 Task: When a card is added to the list "to do" then copy the card to the bottom.
Action: Mouse pressed left at (942, 282)
Screenshot: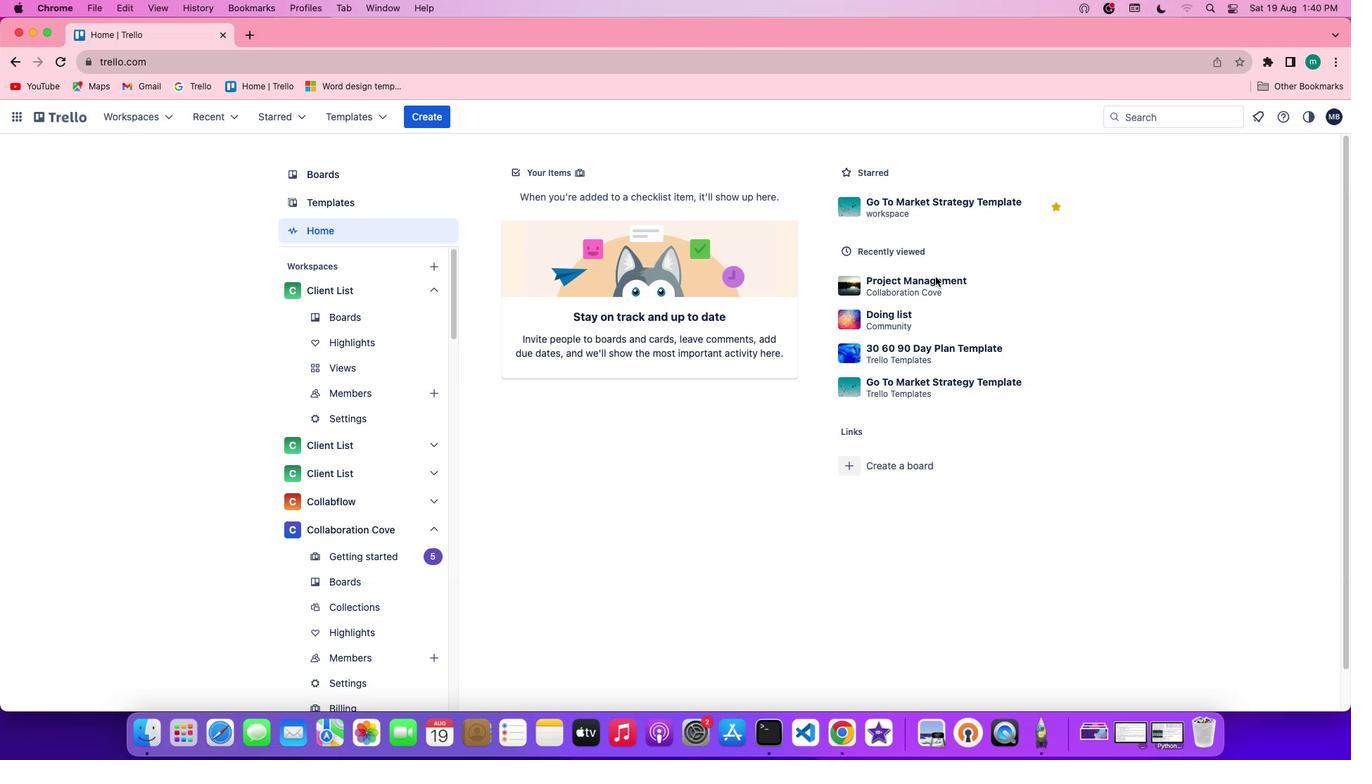 
Action: Mouse pressed left at (942, 282)
Screenshot: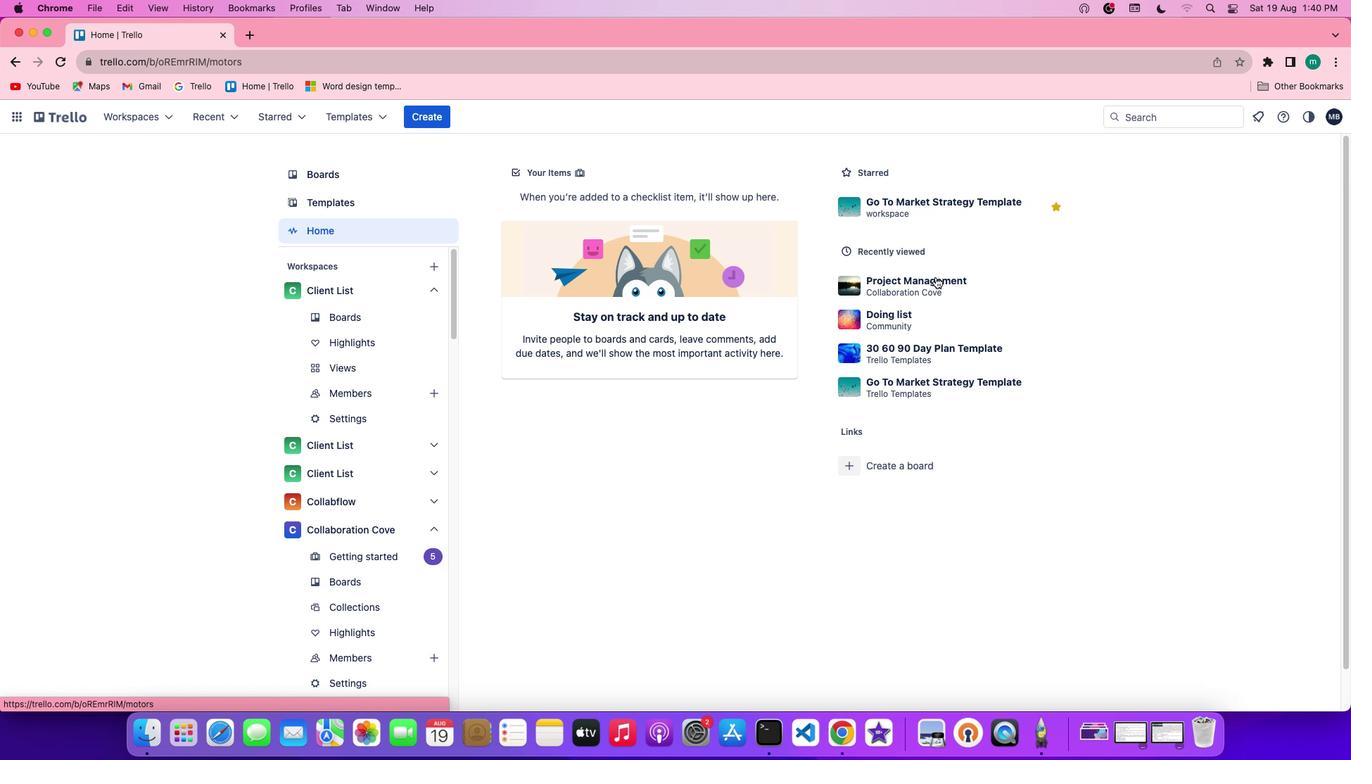 
Action: Mouse moved to (594, 225)
Screenshot: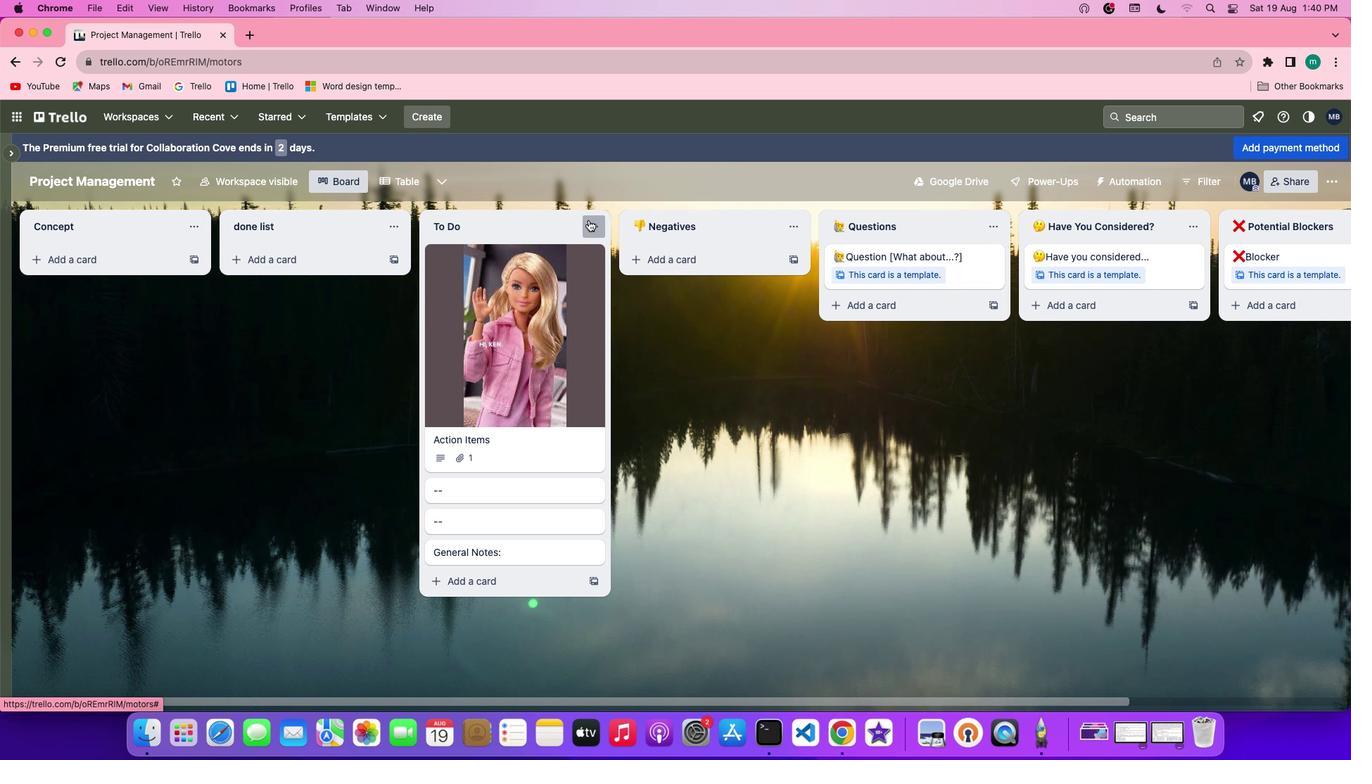 
Action: Mouse pressed left at (594, 225)
Screenshot: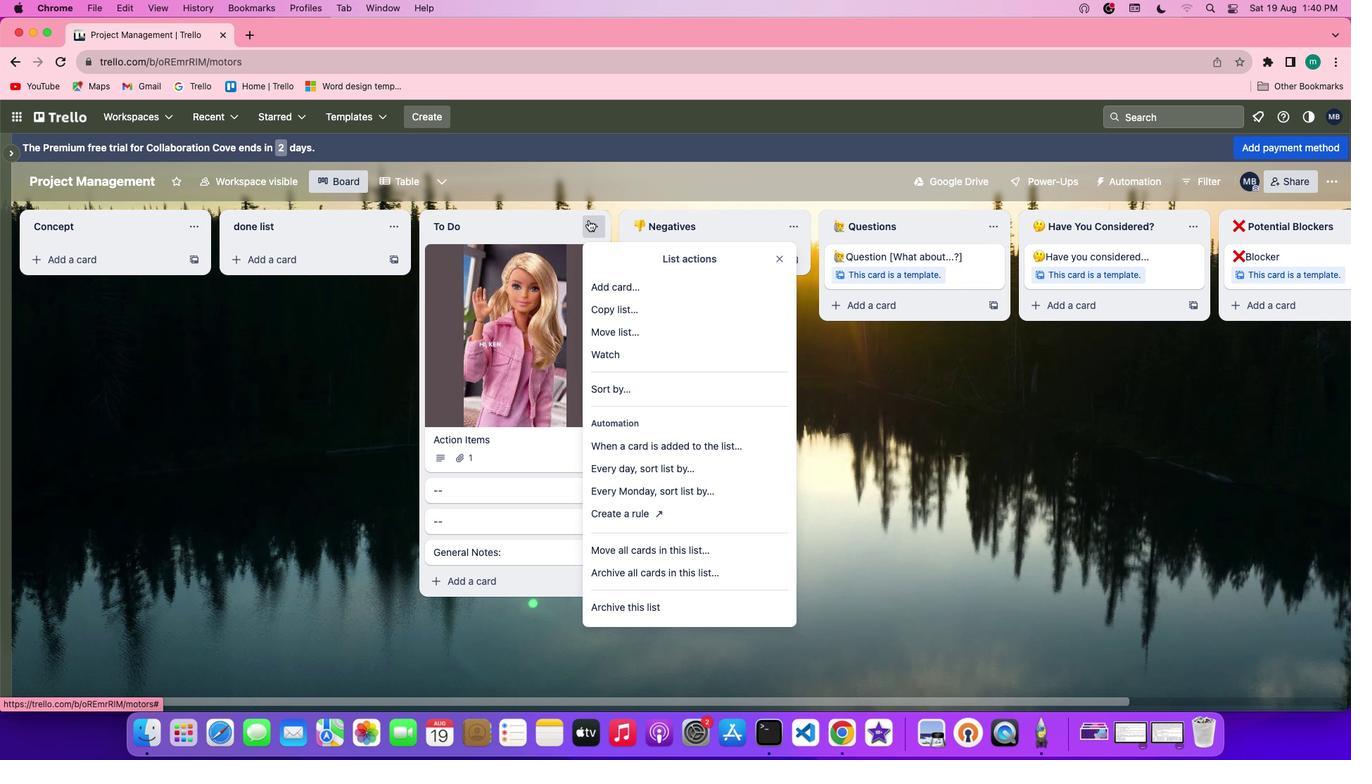 
Action: Mouse moved to (628, 451)
Screenshot: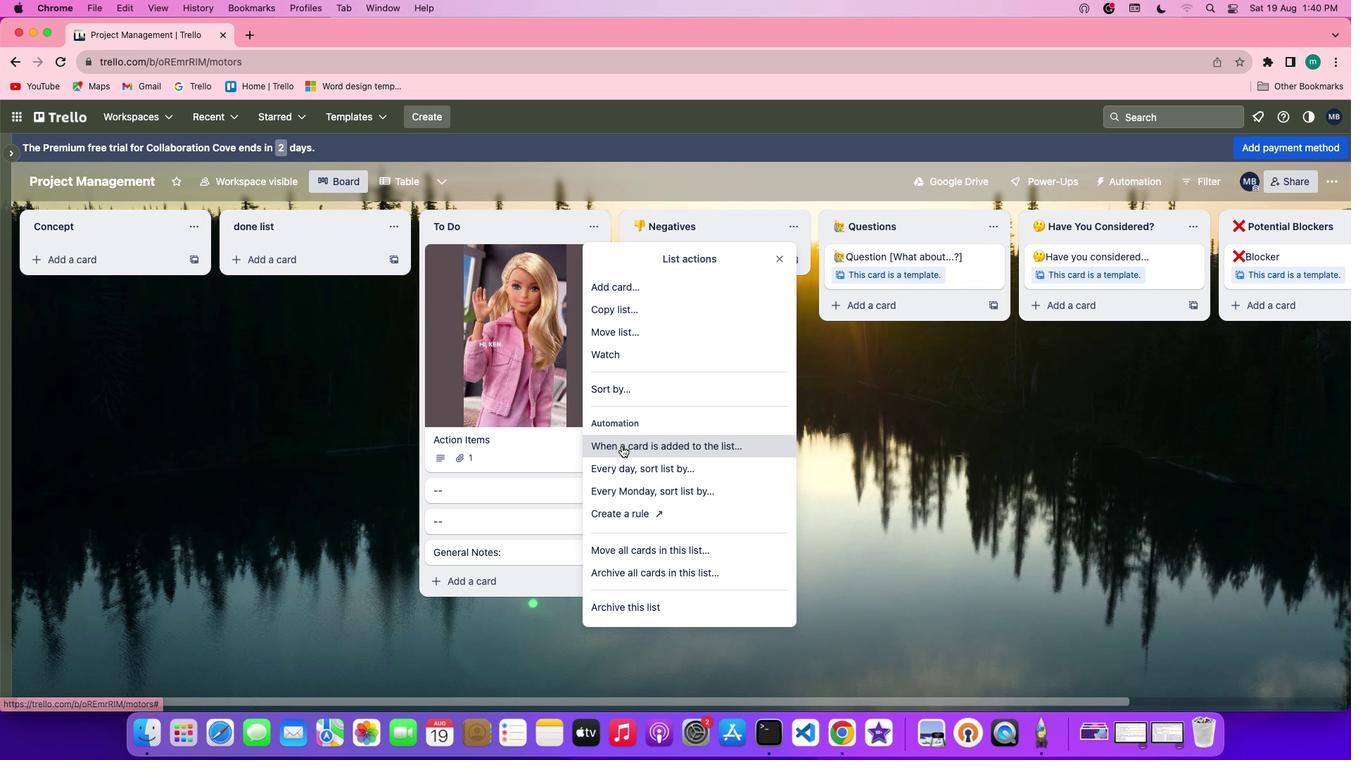 
Action: Mouse pressed left at (628, 451)
Screenshot: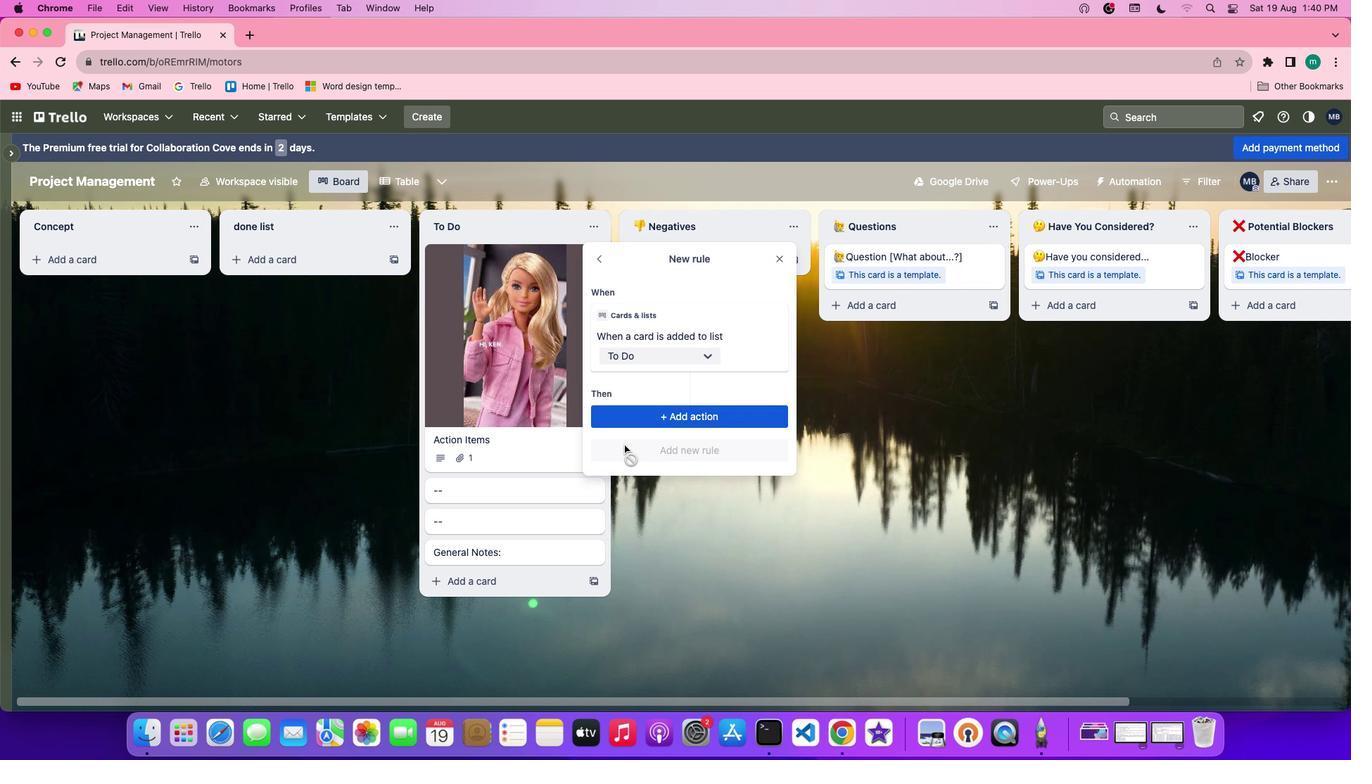 
Action: Mouse moved to (656, 418)
Screenshot: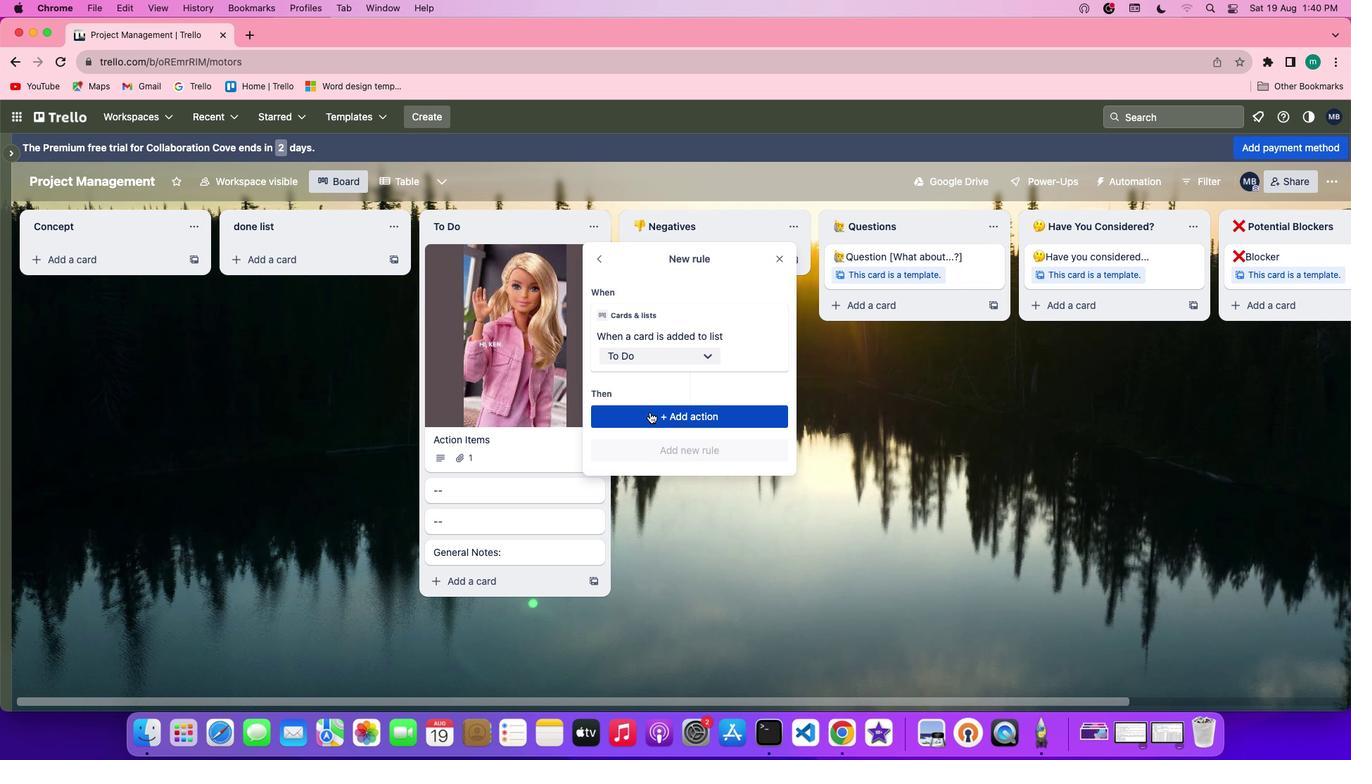 
Action: Mouse pressed left at (656, 418)
Screenshot: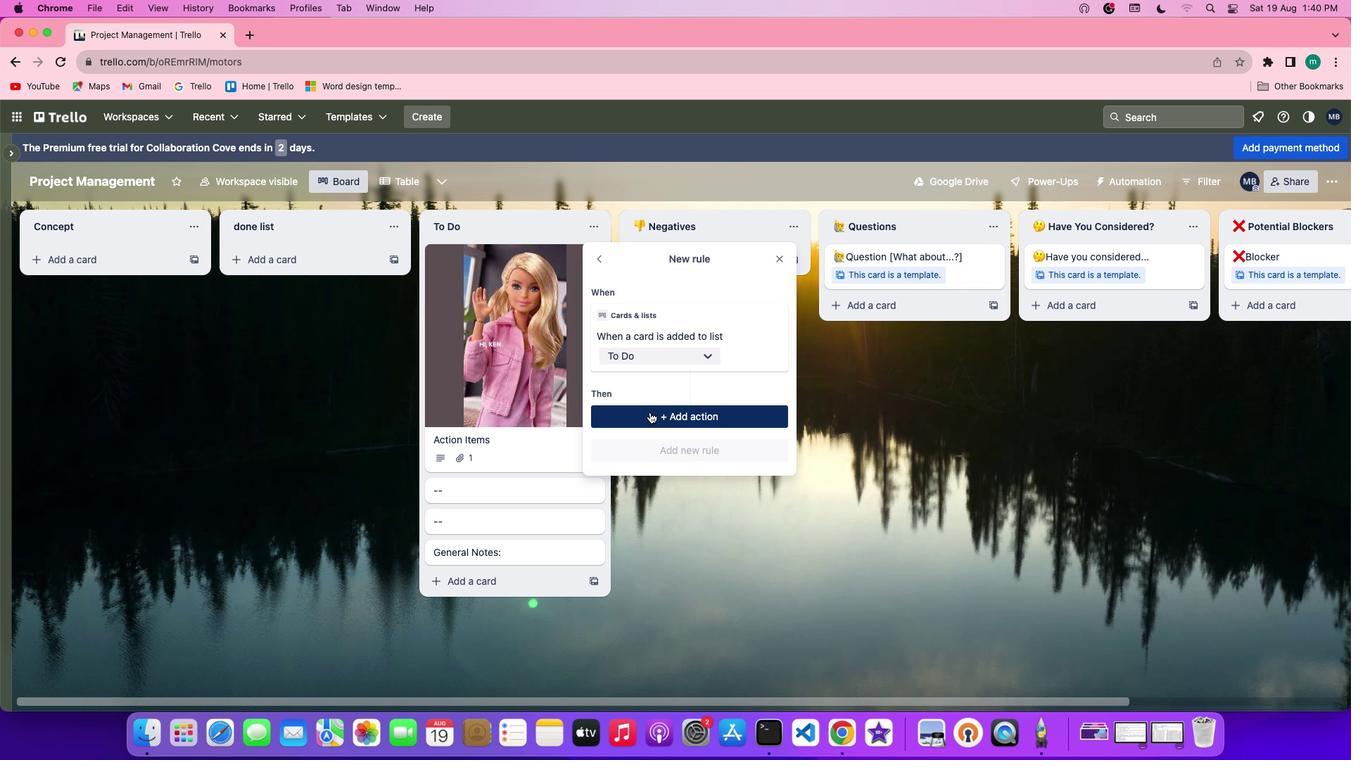 
Action: Mouse moved to (674, 323)
Screenshot: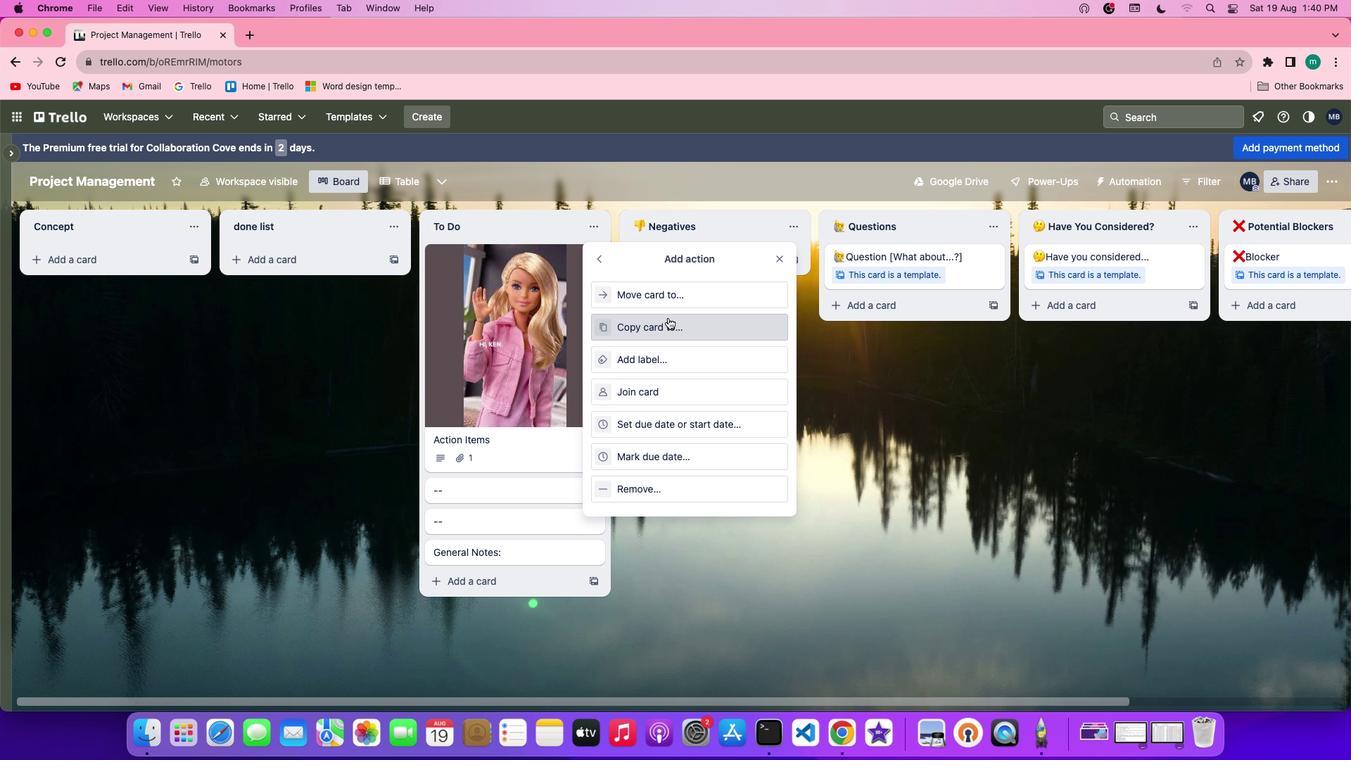 
Action: Mouse pressed left at (674, 323)
Screenshot: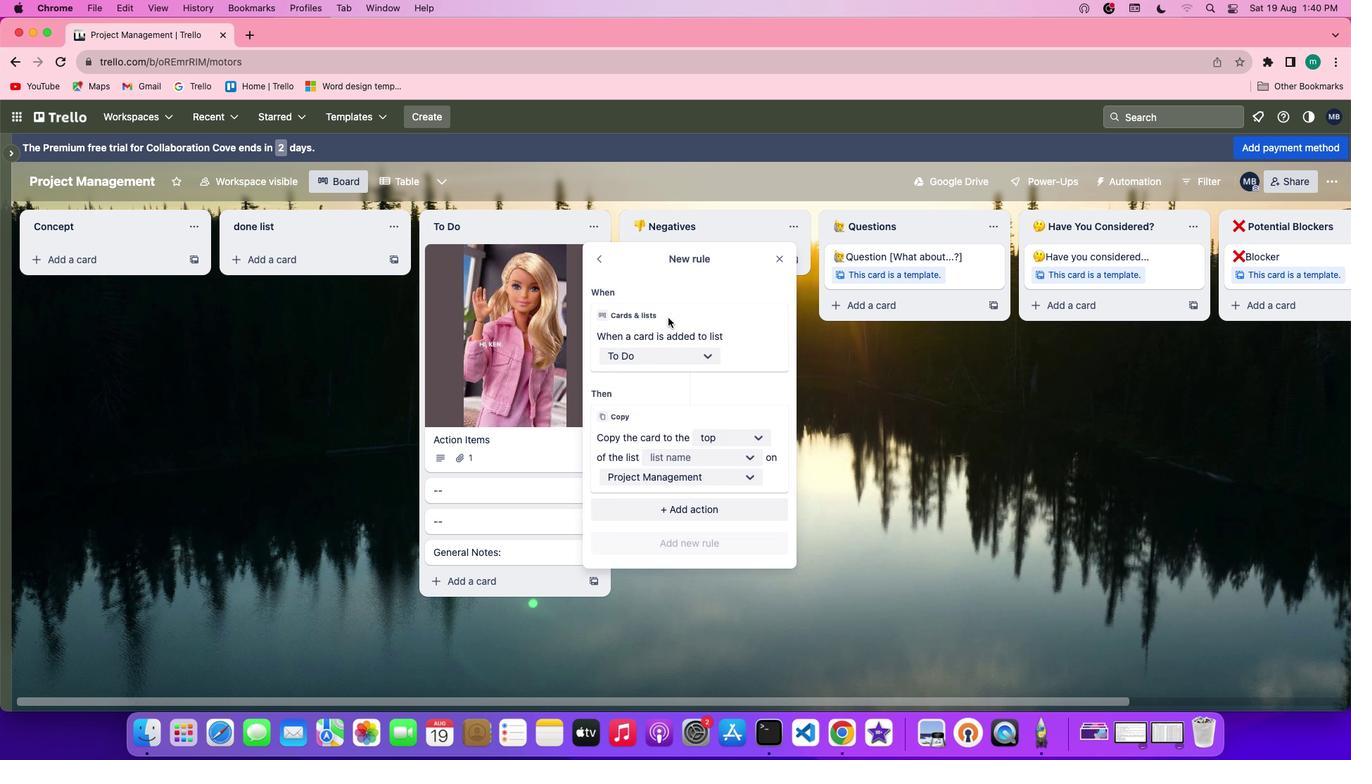 
Action: Mouse moved to (682, 368)
Screenshot: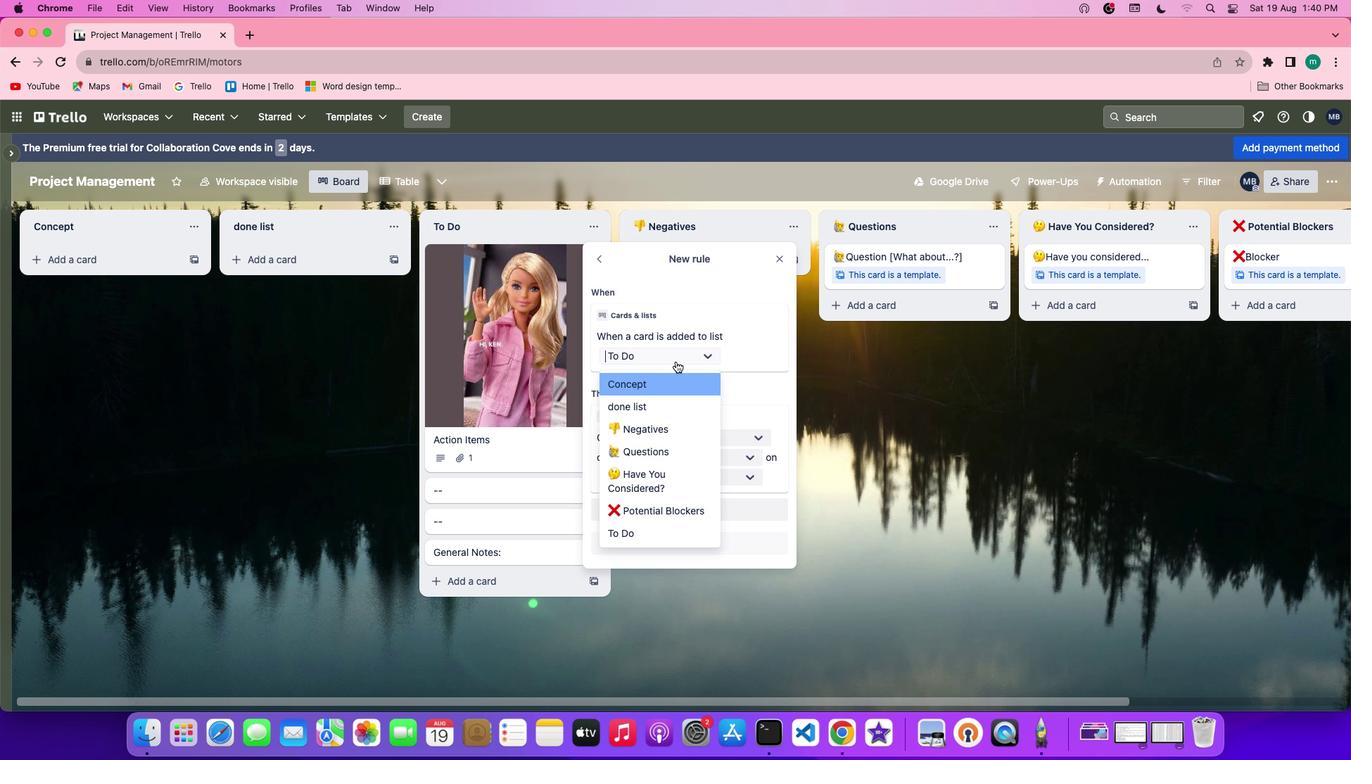 
Action: Mouse pressed left at (682, 368)
Screenshot: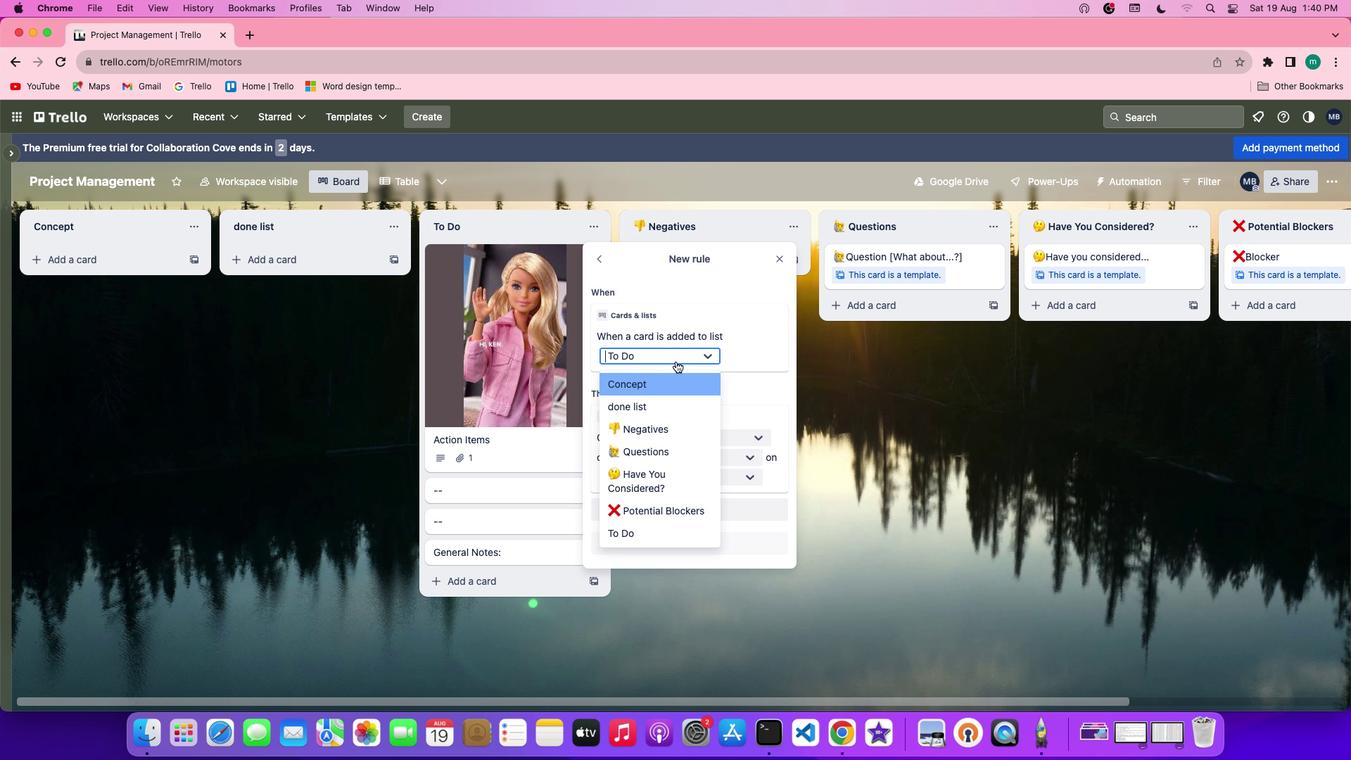 
Action: Mouse moved to (691, 539)
Screenshot: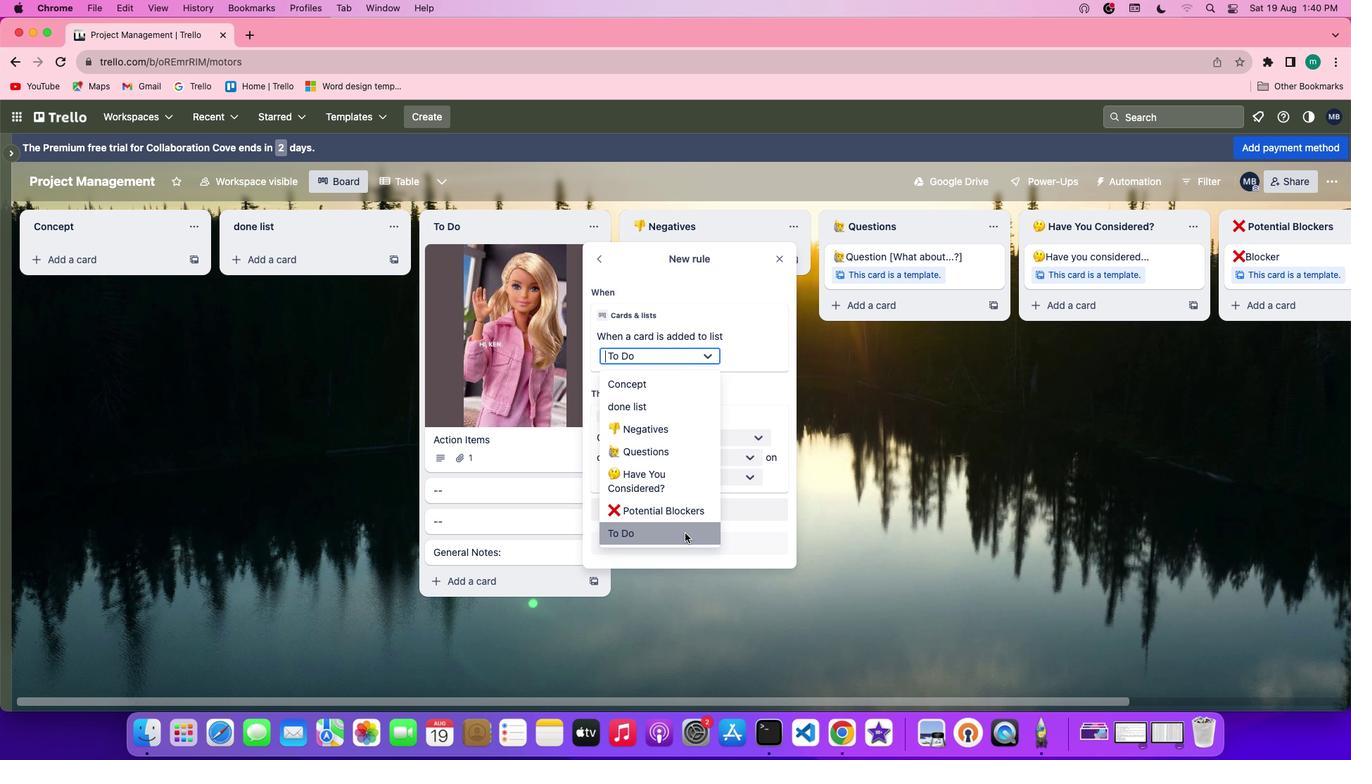 
Action: Mouse pressed left at (691, 539)
Screenshot: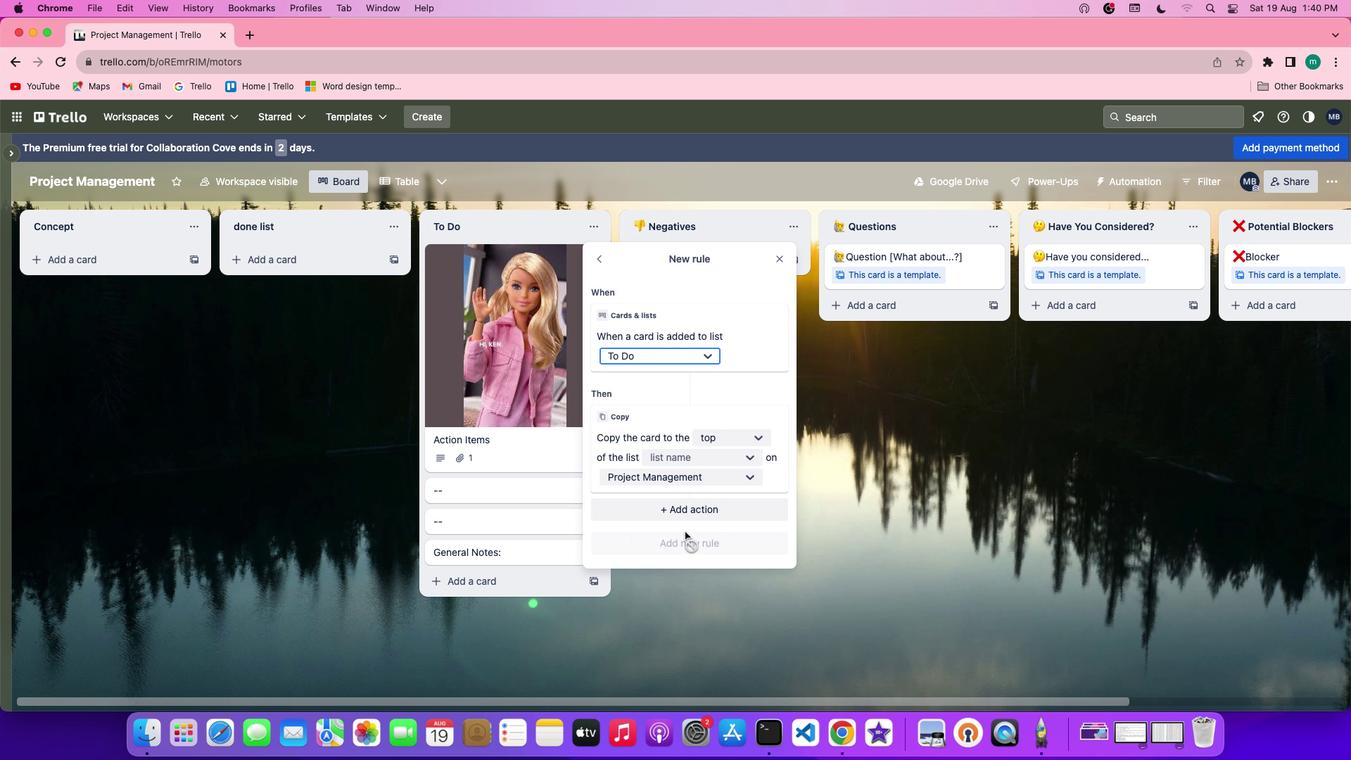 
Action: Mouse moved to (754, 443)
Screenshot: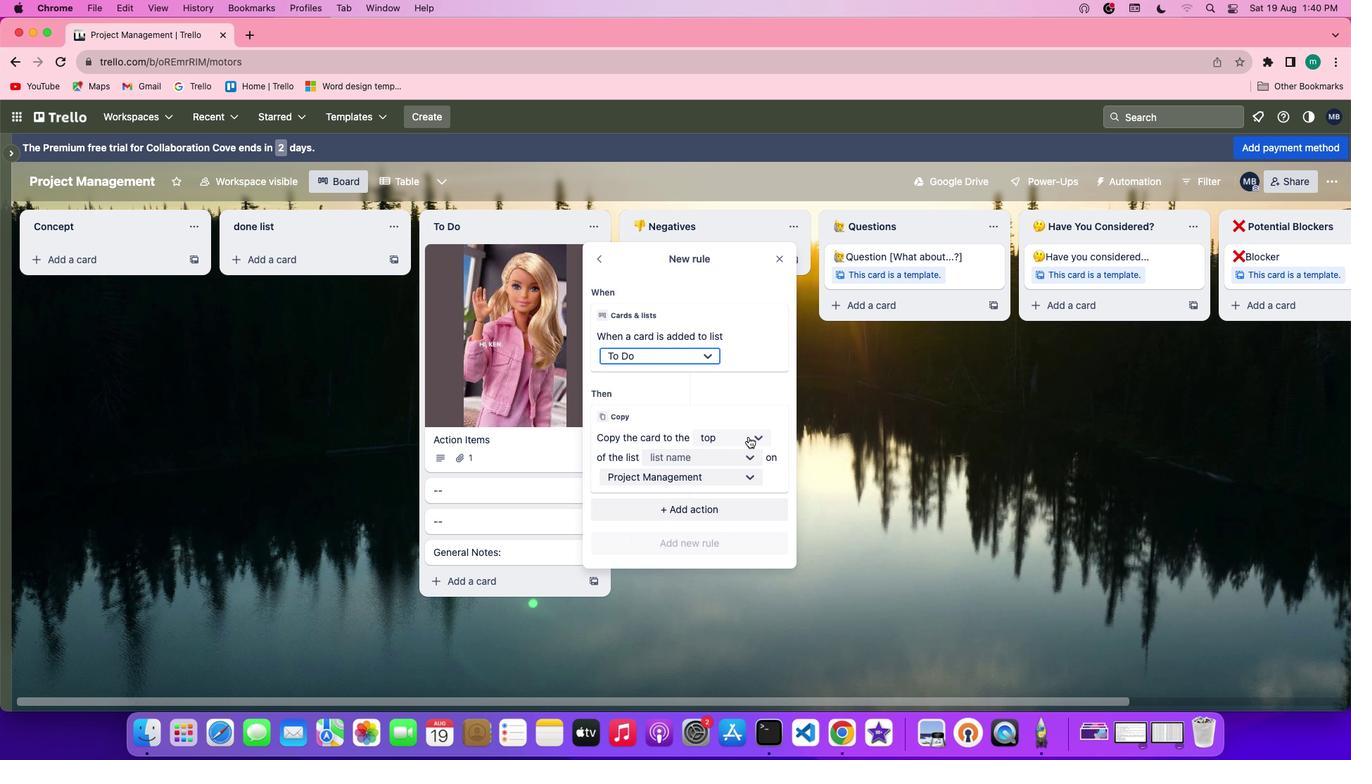 
Action: Mouse pressed left at (754, 443)
Screenshot: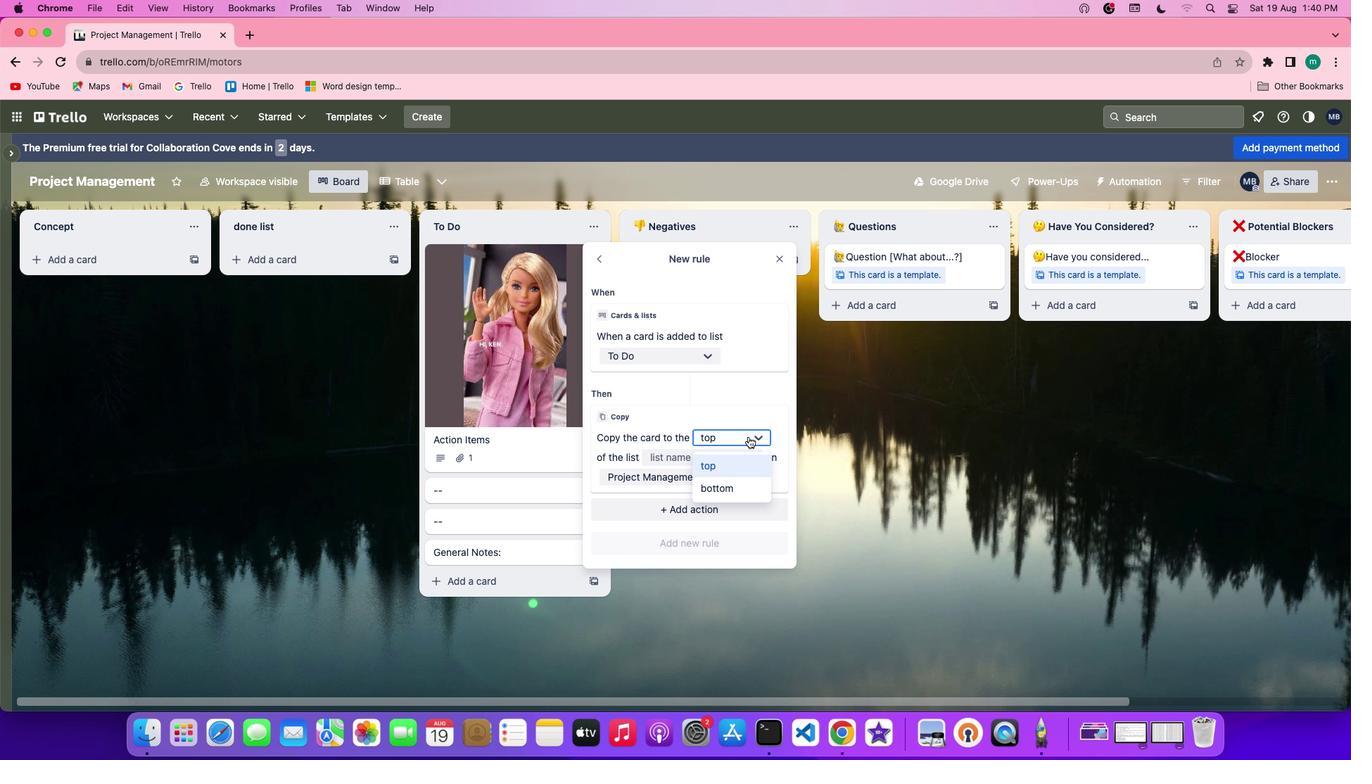 
Action: Mouse moved to (769, 491)
Screenshot: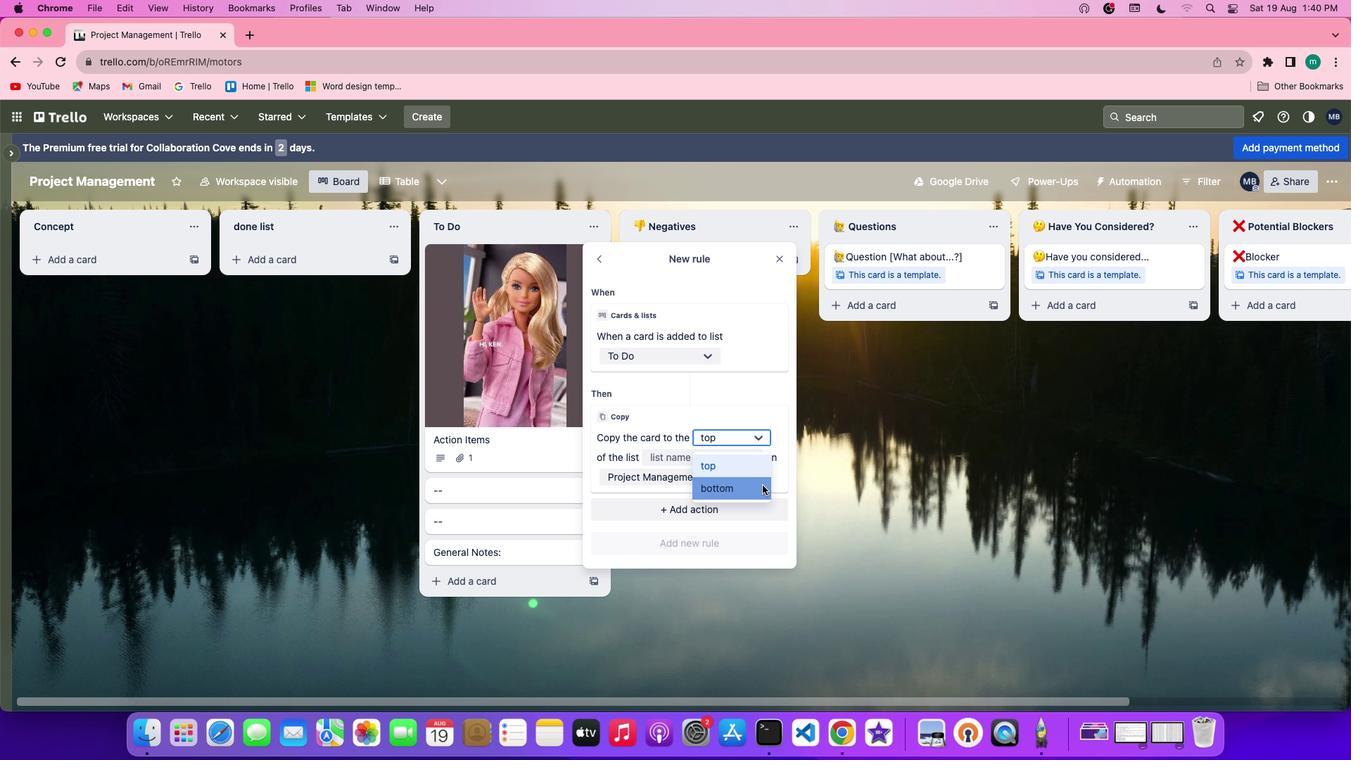 
Action: Mouse pressed left at (769, 491)
Screenshot: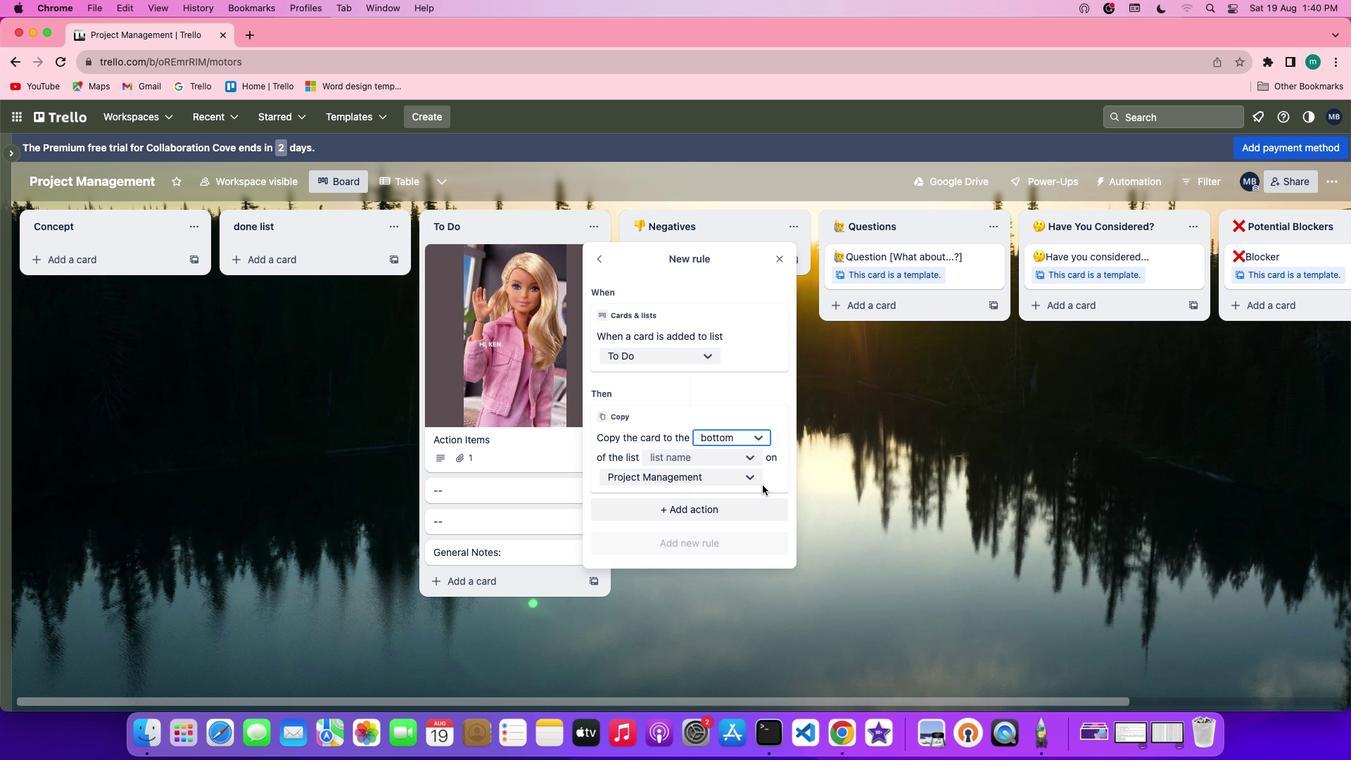 
Action: Mouse moved to (741, 465)
Screenshot: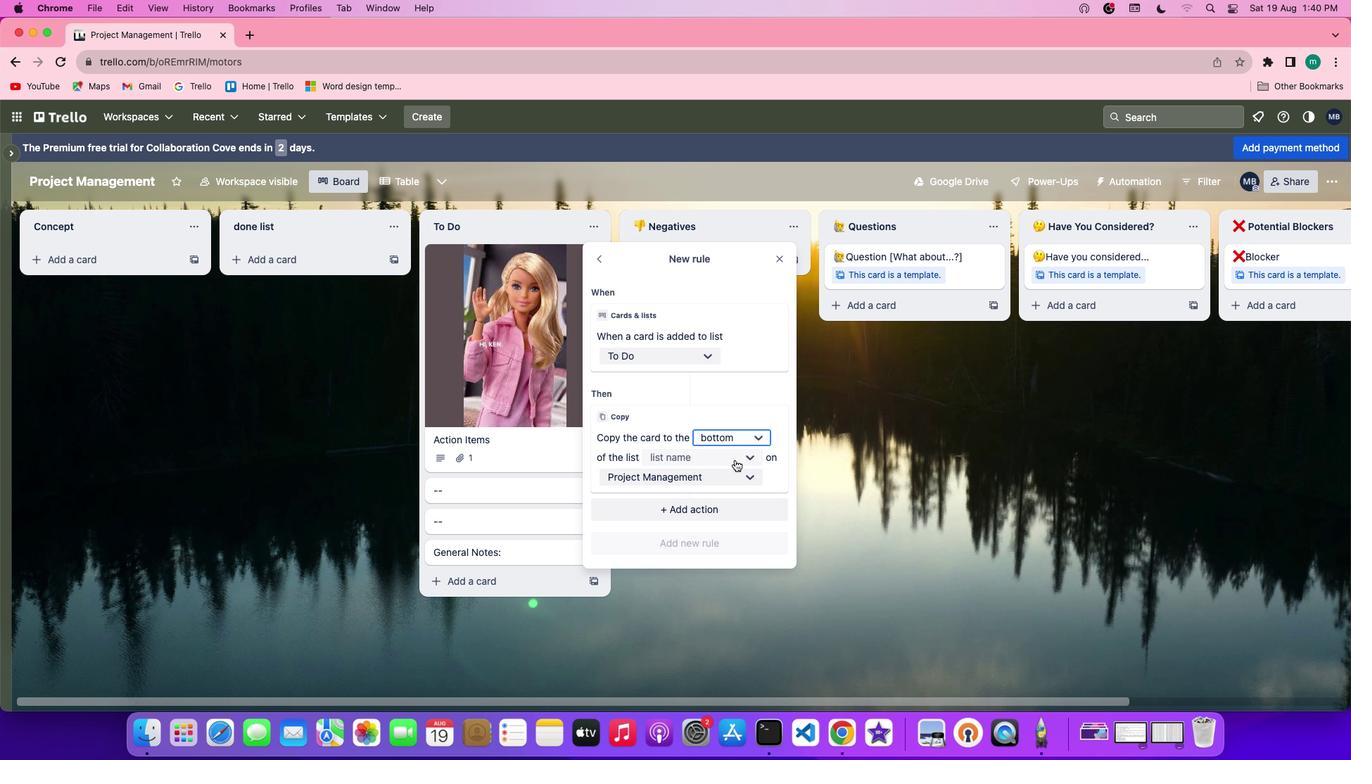 
Action: Mouse pressed left at (741, 465)
Screenshot: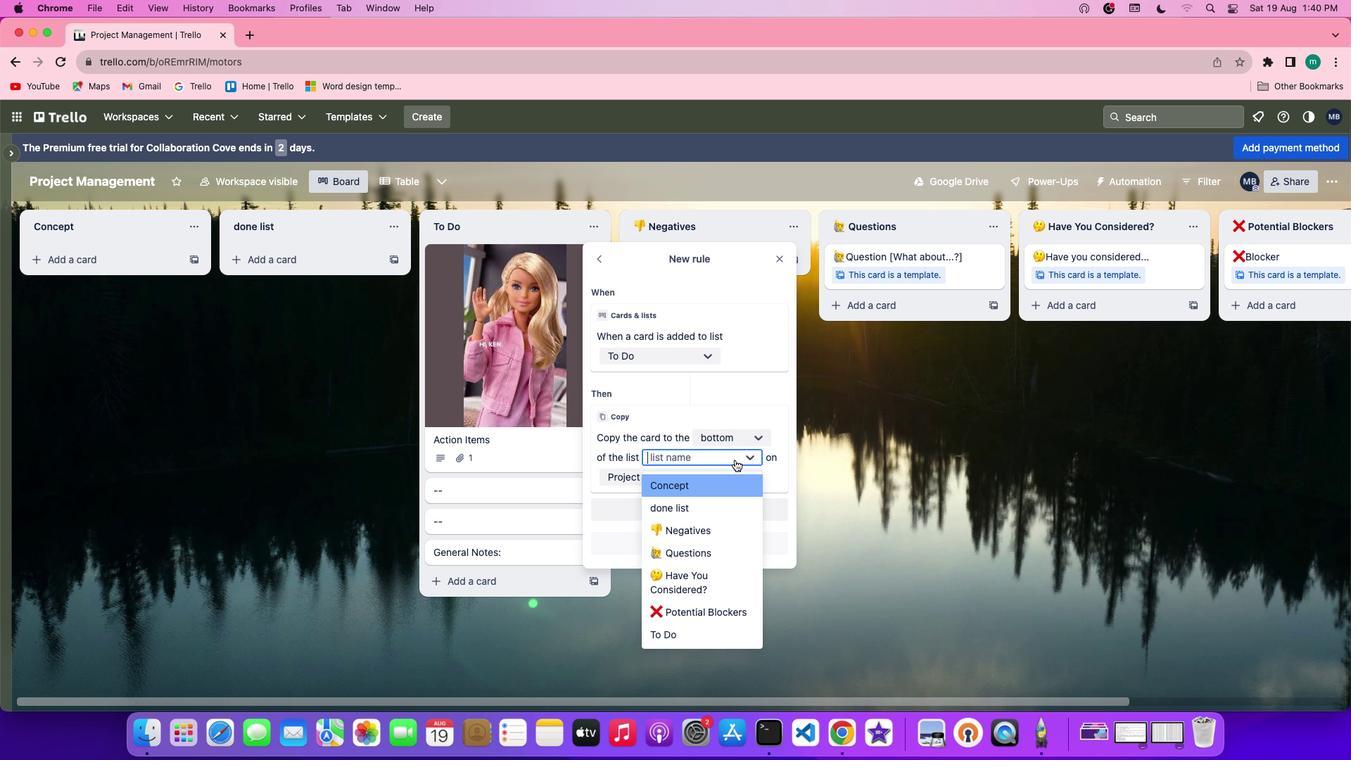 
Action: Mouse moved to (724, 640)
Screenshot: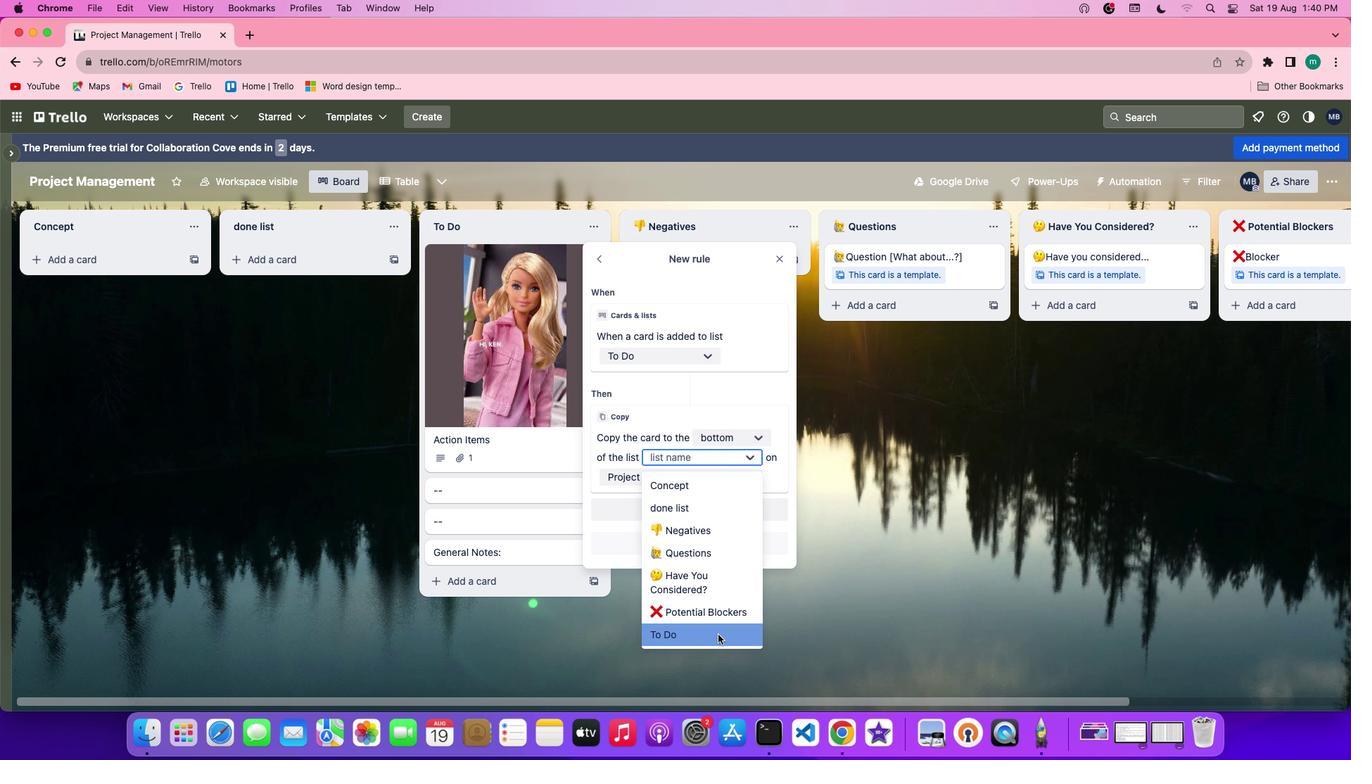 
Action: Mouse pressed left at (724, 640)
Screenshot: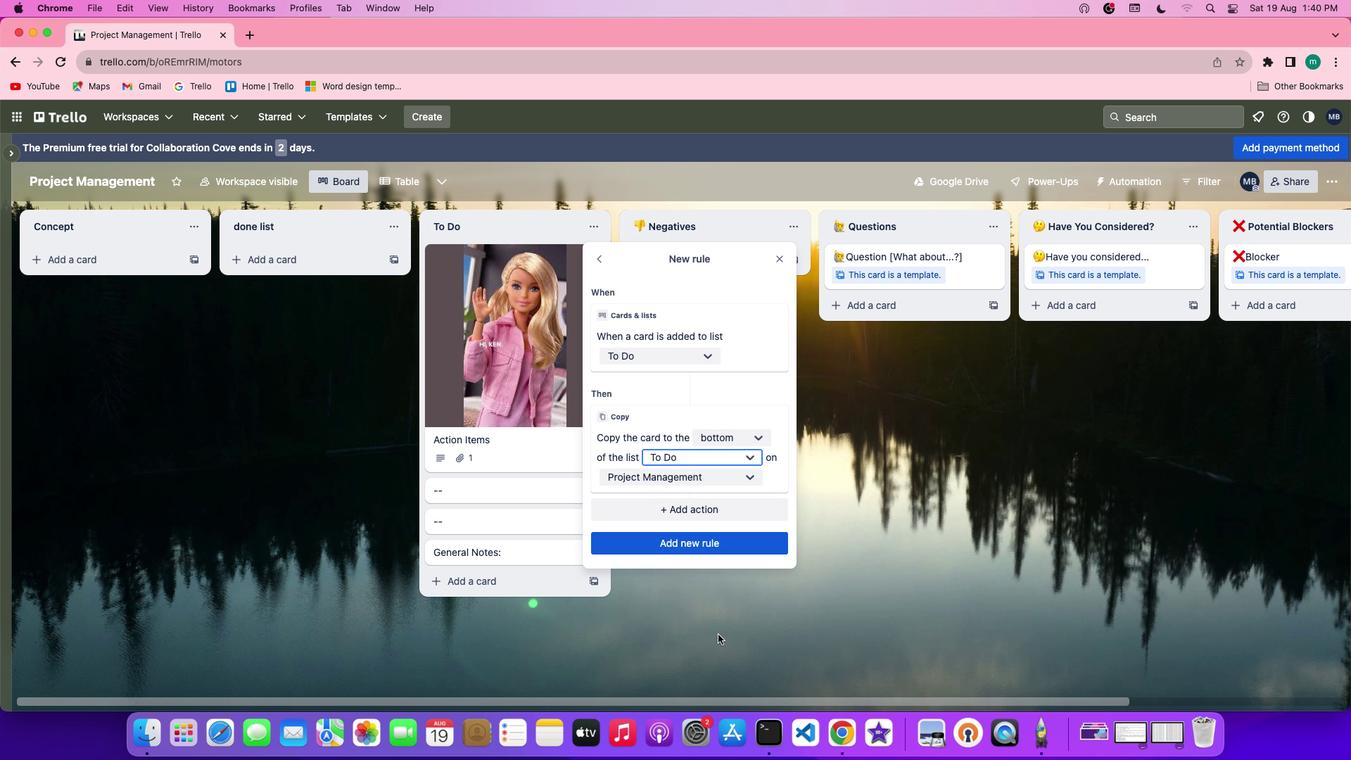 
Action: Mouse moved to (691, 546)
Screenshot: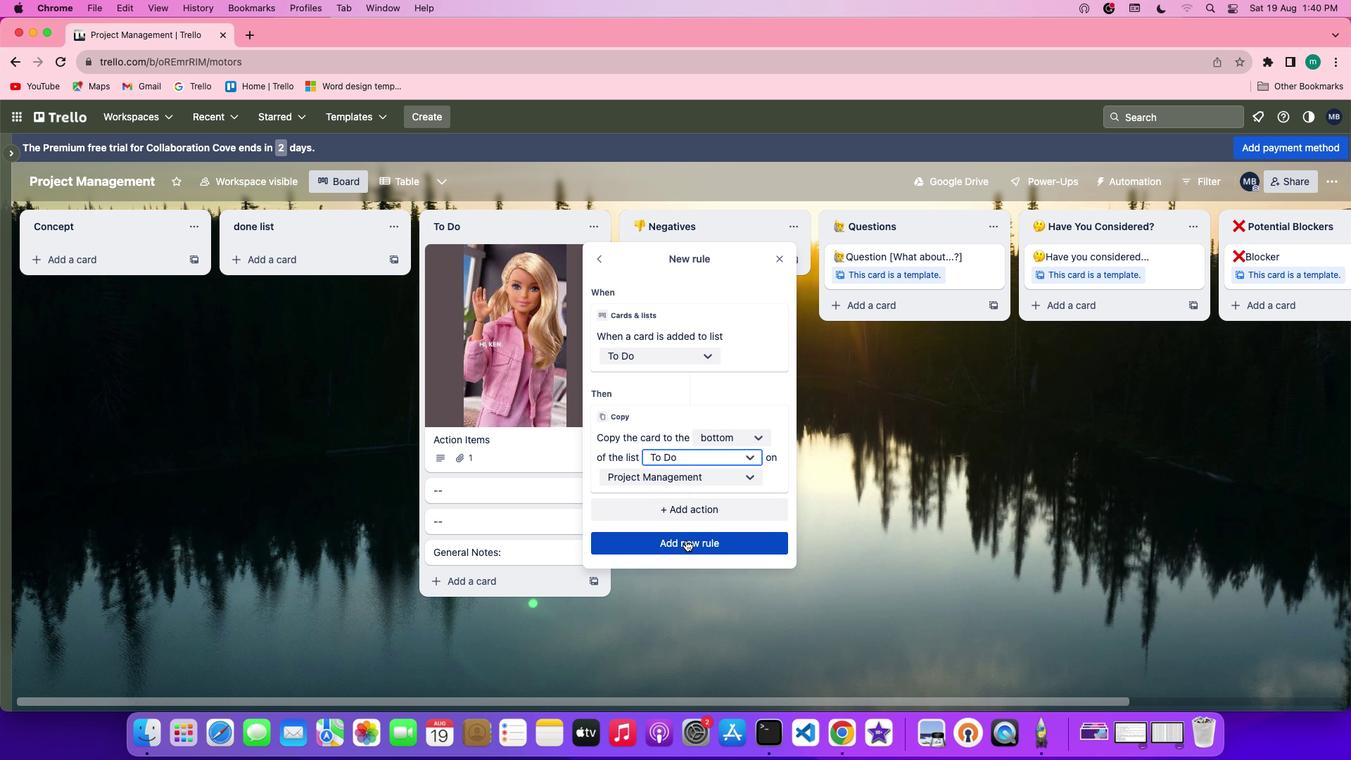 
